 Task: Filter the contacts by  "Recently viewed contacts"
Action: Mouse moved to (110, 150)
Screenshot: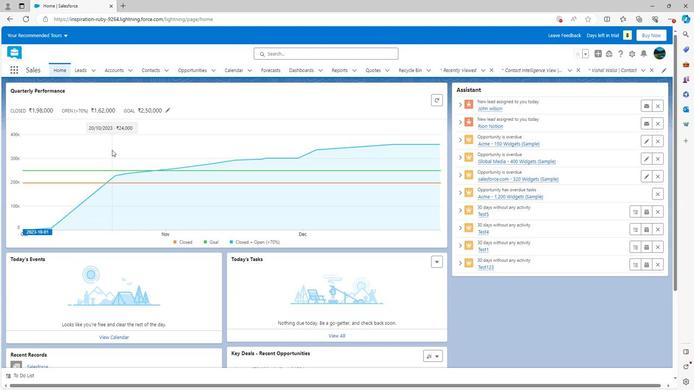 
Action: Mouse scrolled (110, 150) with delta (0, 0)
Screenshot: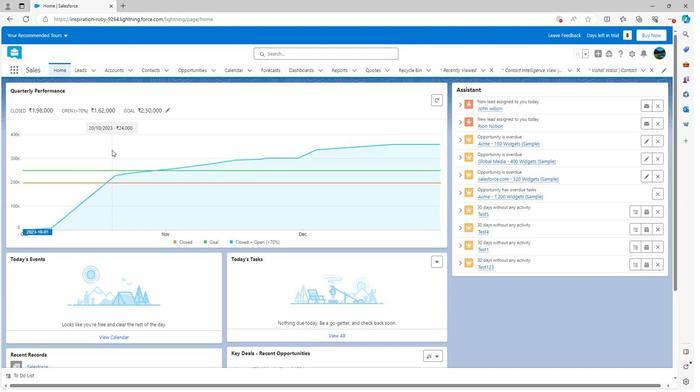 
Action: Mouse scrolled (110, 150) with delta (0, 0)
Screenshot: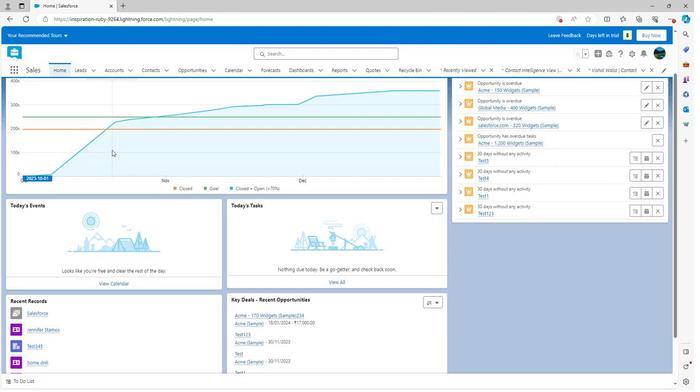 
Action: Mouse scrolled (110, 150) with delta (0, 0)
Screenshot: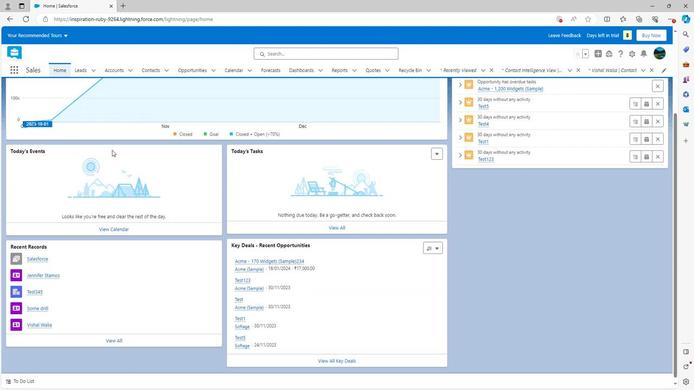 
Action: Mouse scrolled (110, 150) with delta (0, 0)
Screenshot: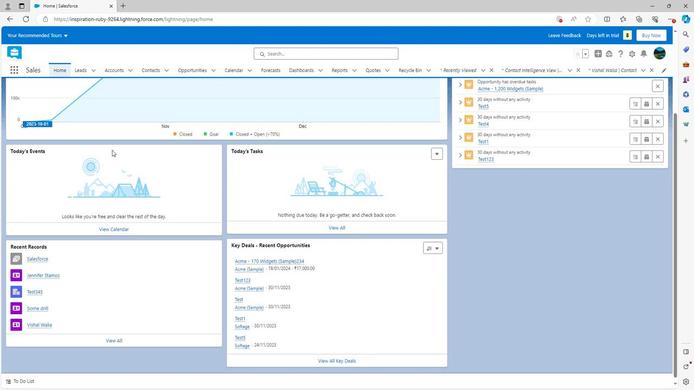 
Action: Mouse scrolled (110, 150) with delta (0, 0)
Screenshot: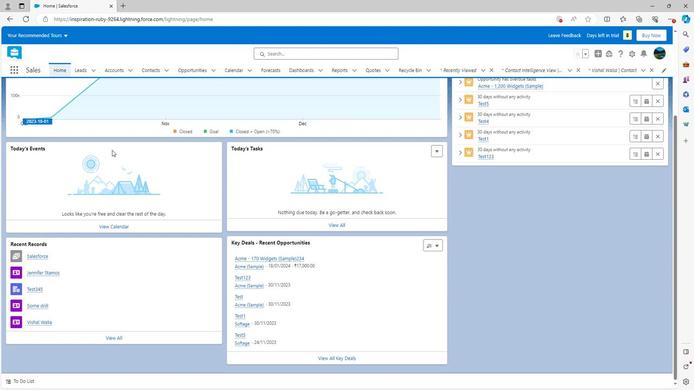 
Action: Mouse scrolled (110, 150) with delta (0, 0)
Screenshot: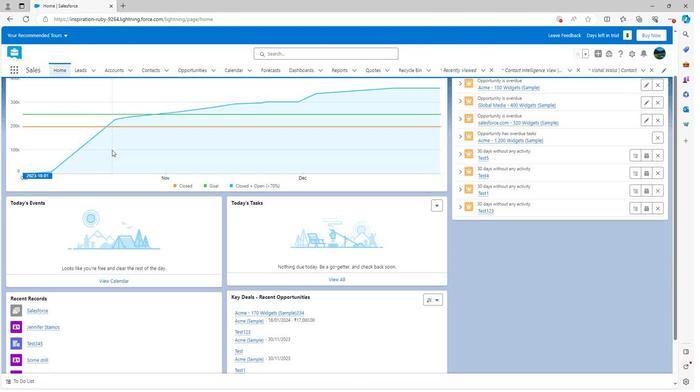 
Action: Mouse scrolled (110, 150) with delta (0, 0)
Screenshot: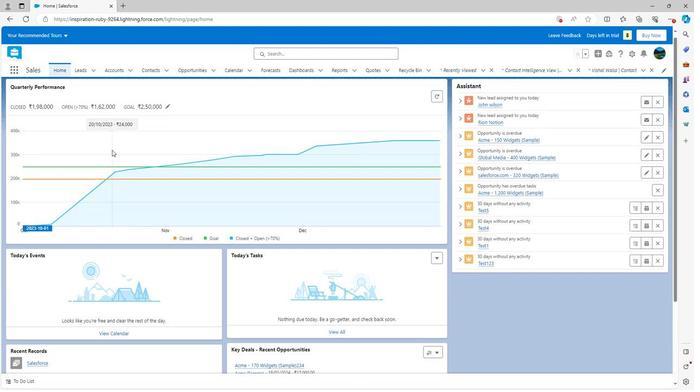 
Action: Mouse scrolled (110, 150) with delta (0, 0)
Screenshot: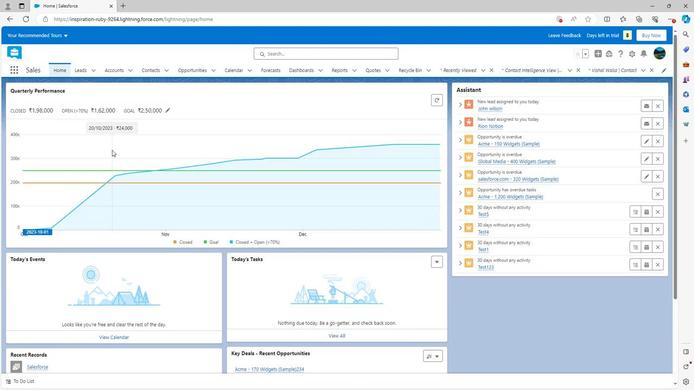 
Action: Mouse moved to (144, 71)
Screenshot: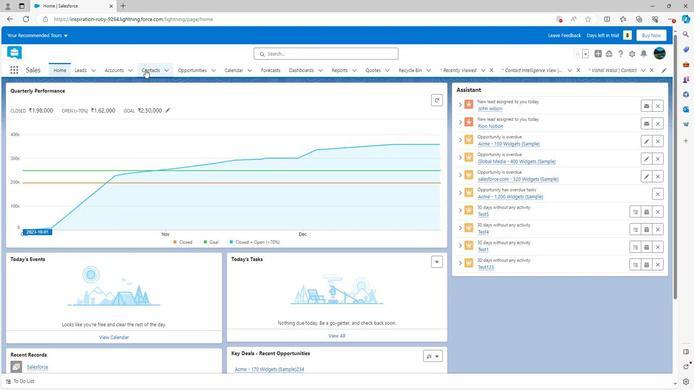 
Action: Mouse pressed left at (144, 71)
Screenshot: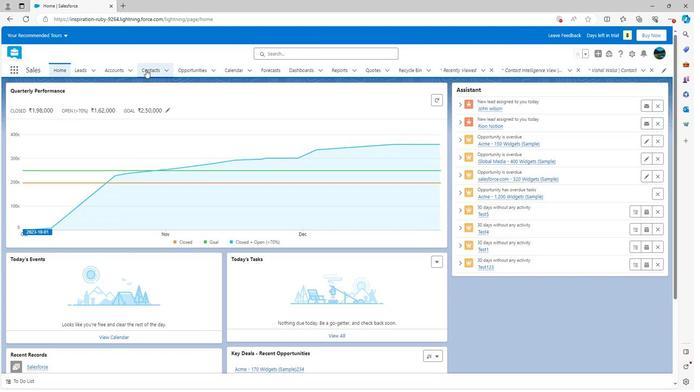 
Action: Mouse moved to (79, 96)
Screenshot: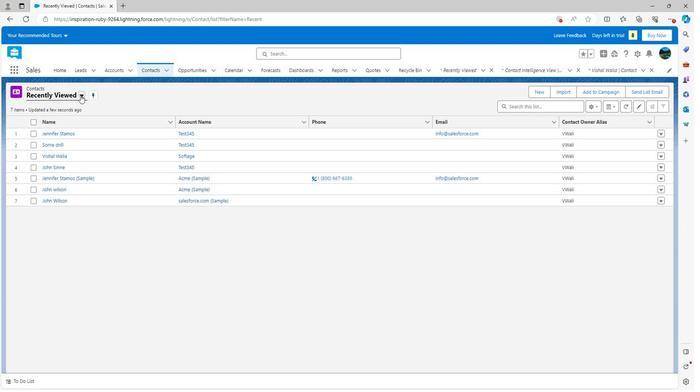 
Action: Mouse pressed left at (79, 96)
Screenshot: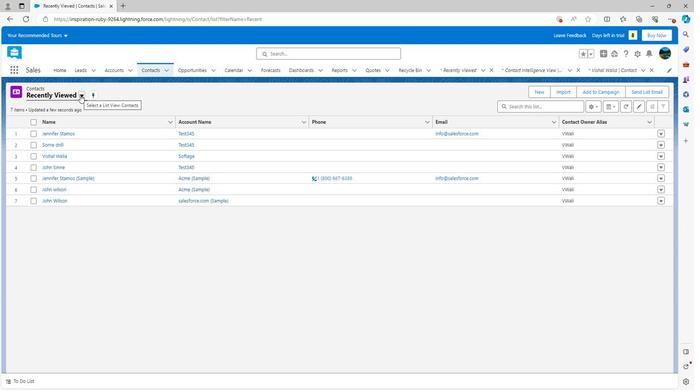 
Action: Mouse moved to (89, 159)
Screenshot: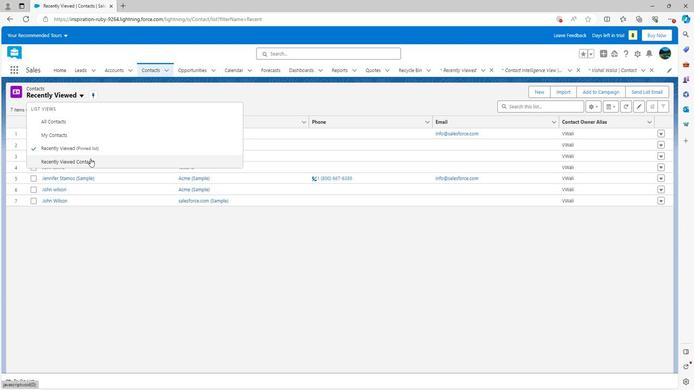 
Action: Mouse pressed left at (89, 159)
Screenshot: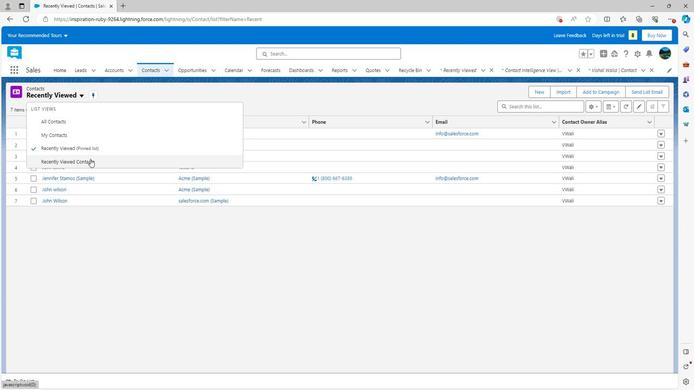 
Action: Mouse moved to (210, 110)
Screenshot: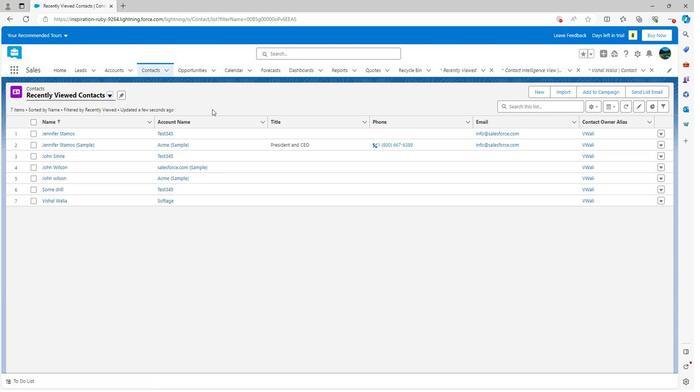 
